 Task: Use Synth Zingers 02 Effect in this video Movie B.mp4
Action: Mouse moved to (331, 127)
Screenshot: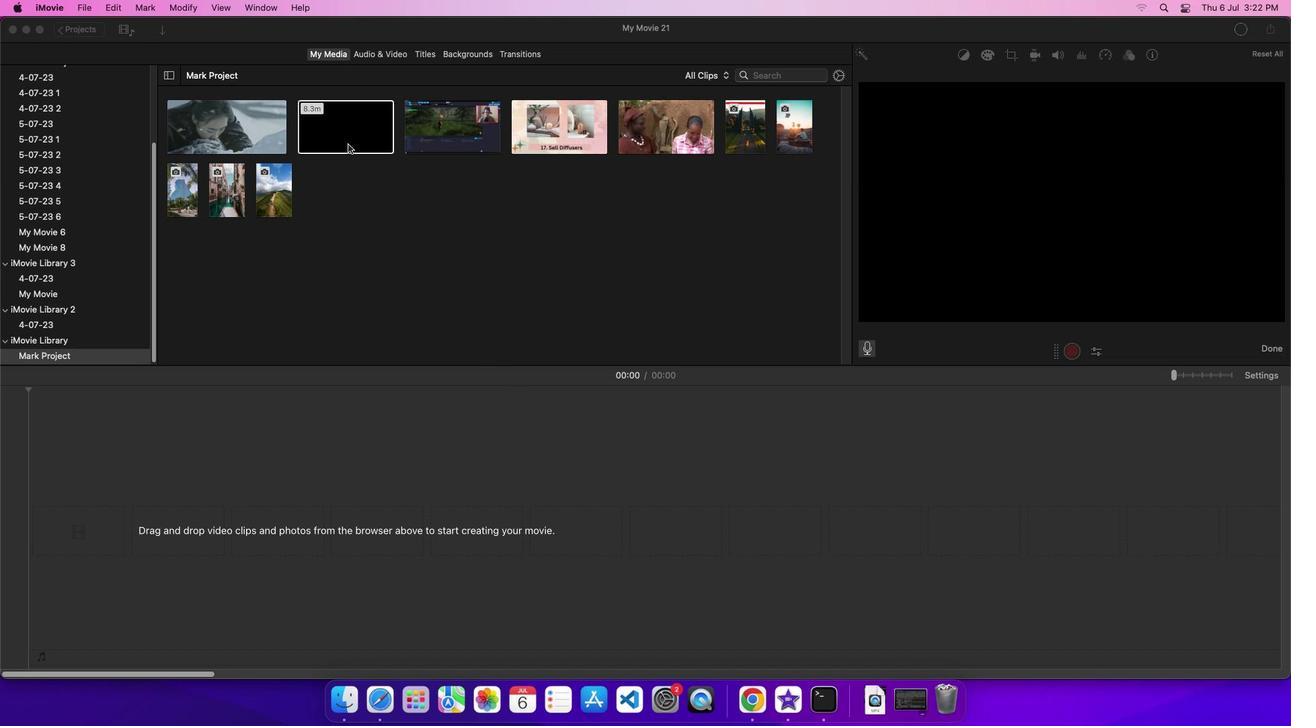 
Action: Mouse pressed left at (331, 127)
Screenshot: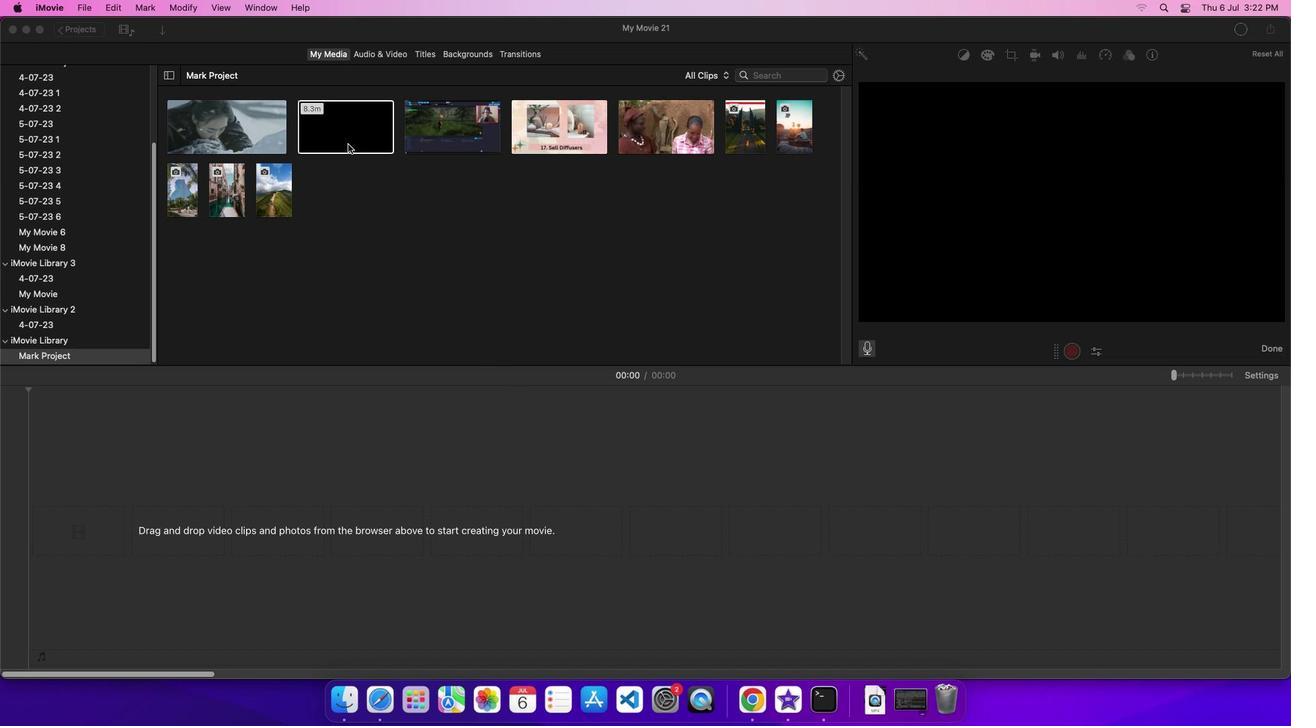 
Action: Mouse moved to (341, 115)
Screenshot: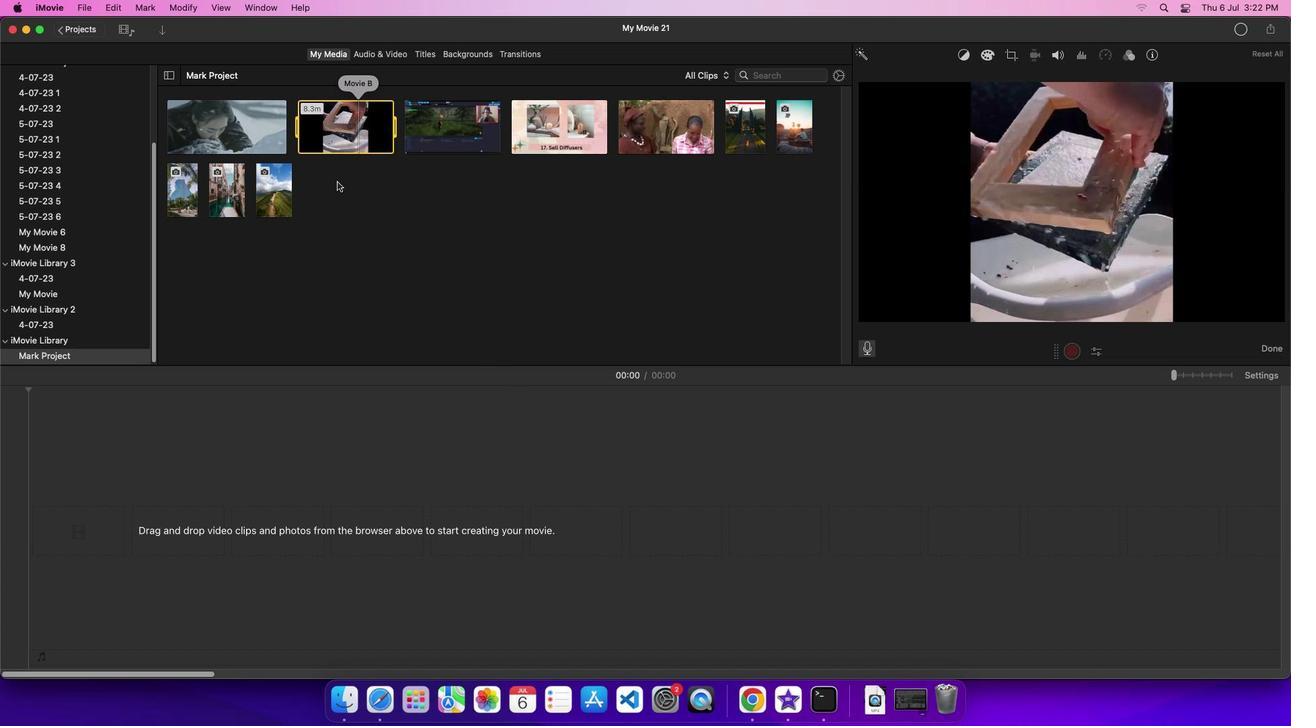 
Action: Mouse pressed left at (341, 115)
Screenshot: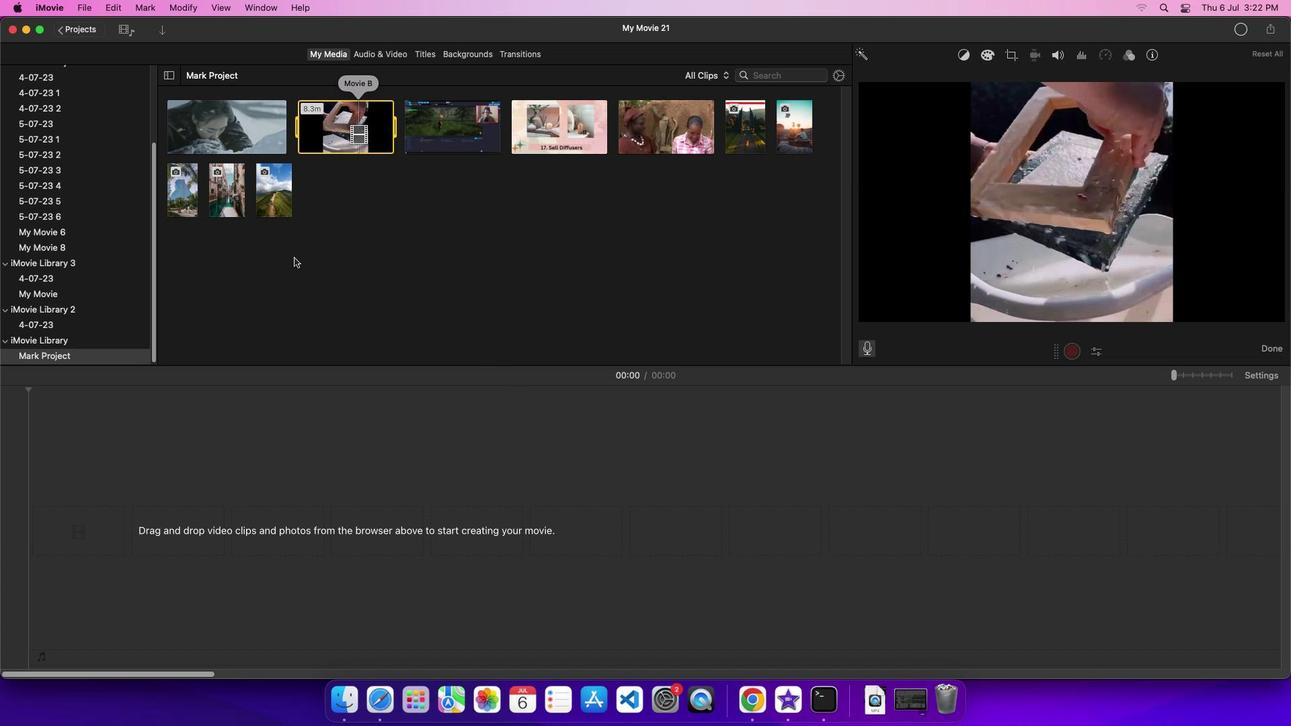 
Action: Mouse moved to (376, 41)
Screenshot: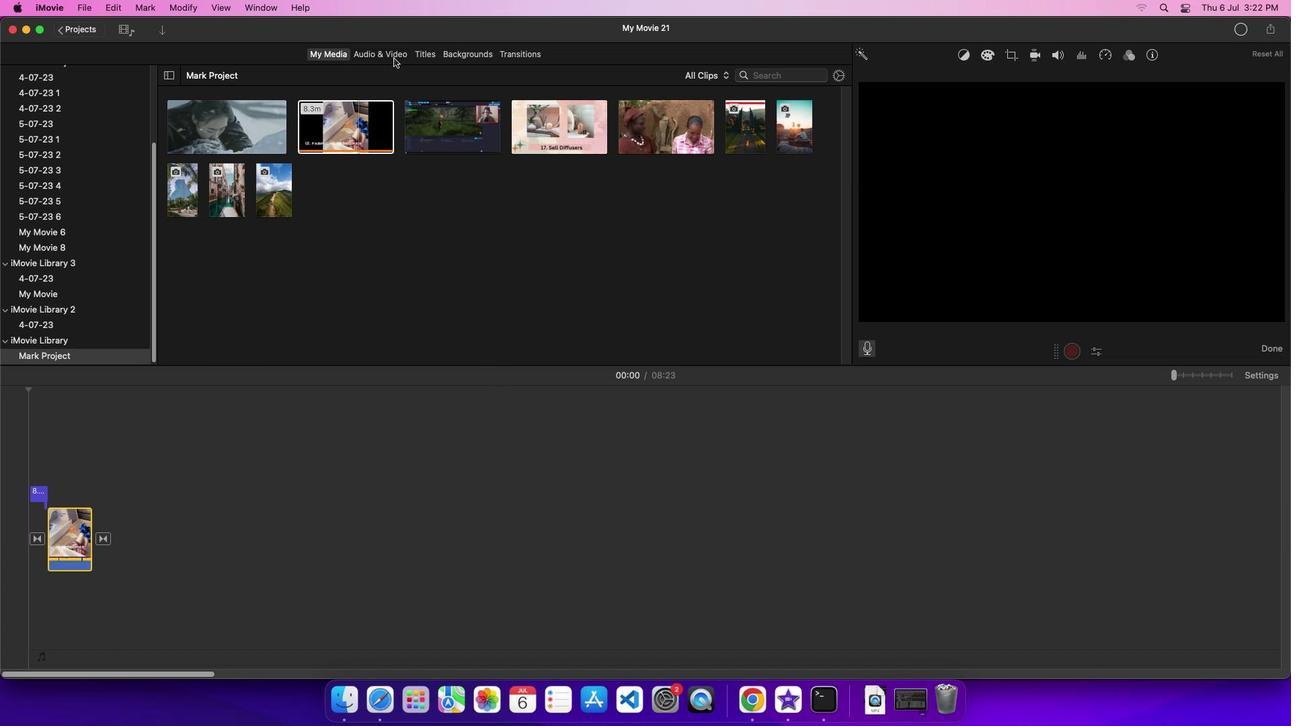 
Action: Mouse pressed left at (376, 41)
Screenshot: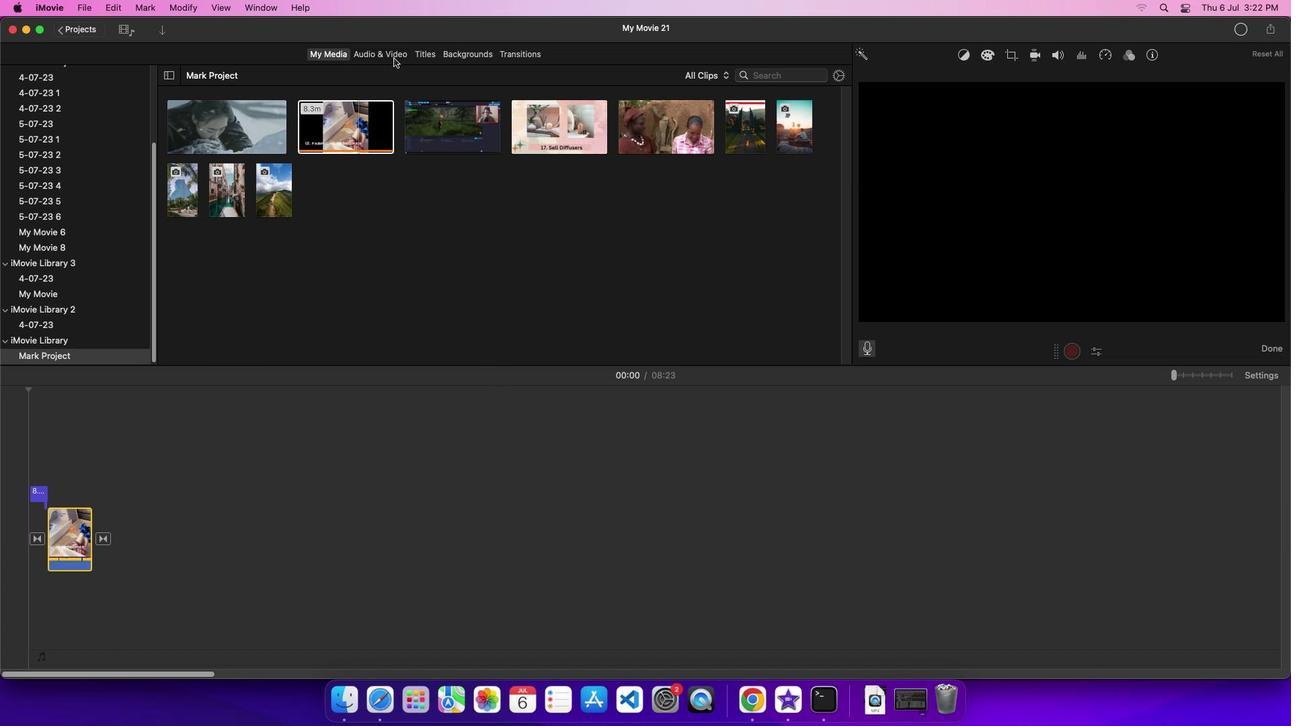 
Action: Mouse moved to (65, 109)
Screenshot: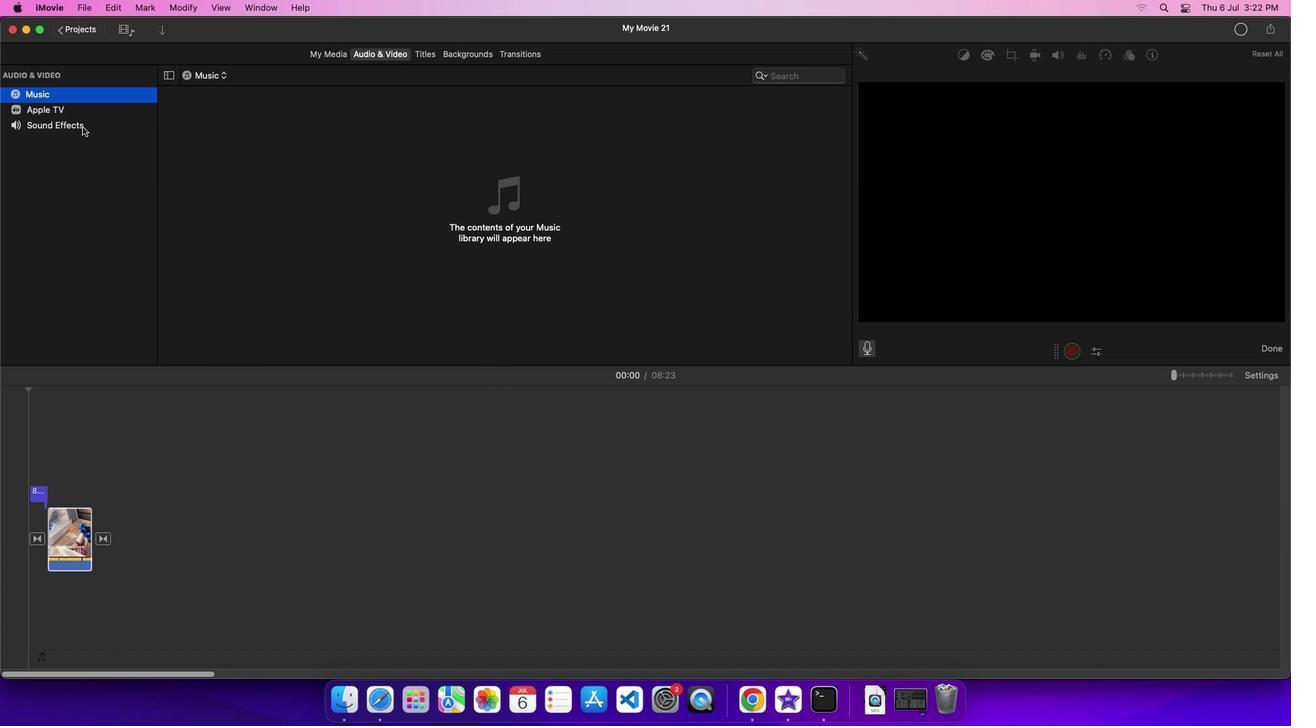 
Action: Mouse pressed left at (65, 109)
Screenshot: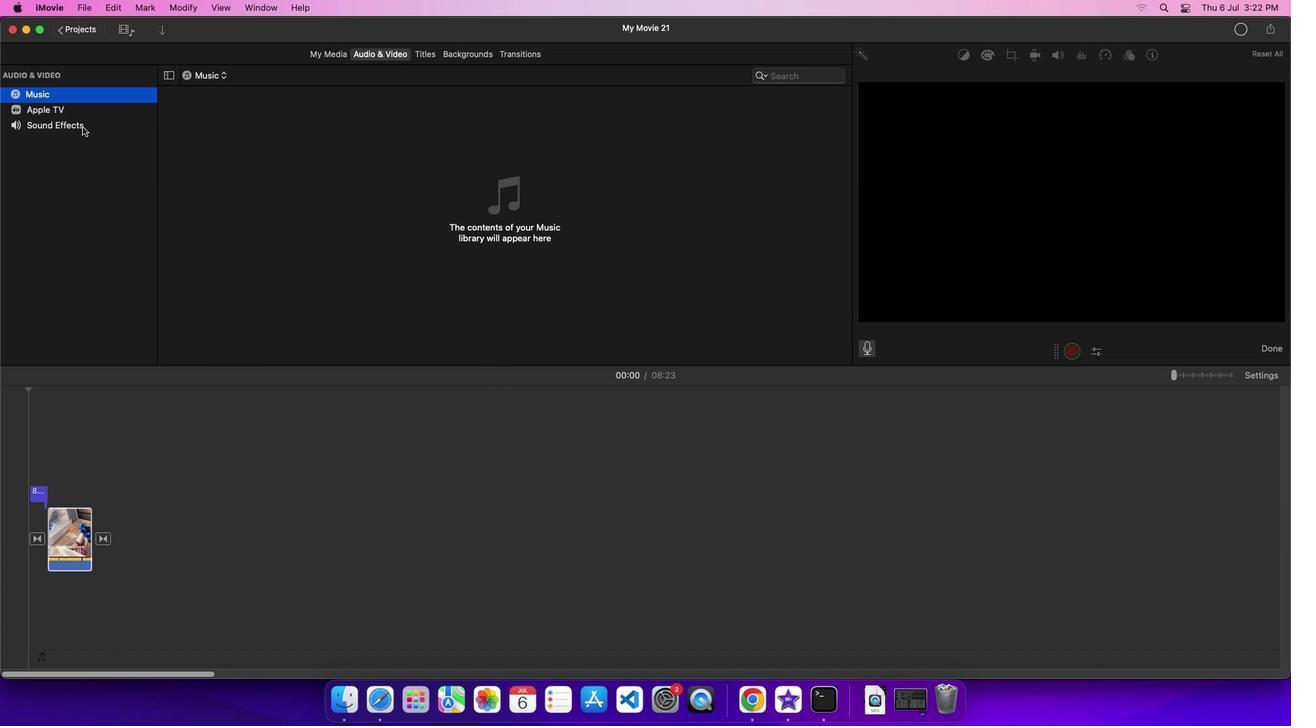 
Action: Mouse moved to (234, 305)
Screenshot: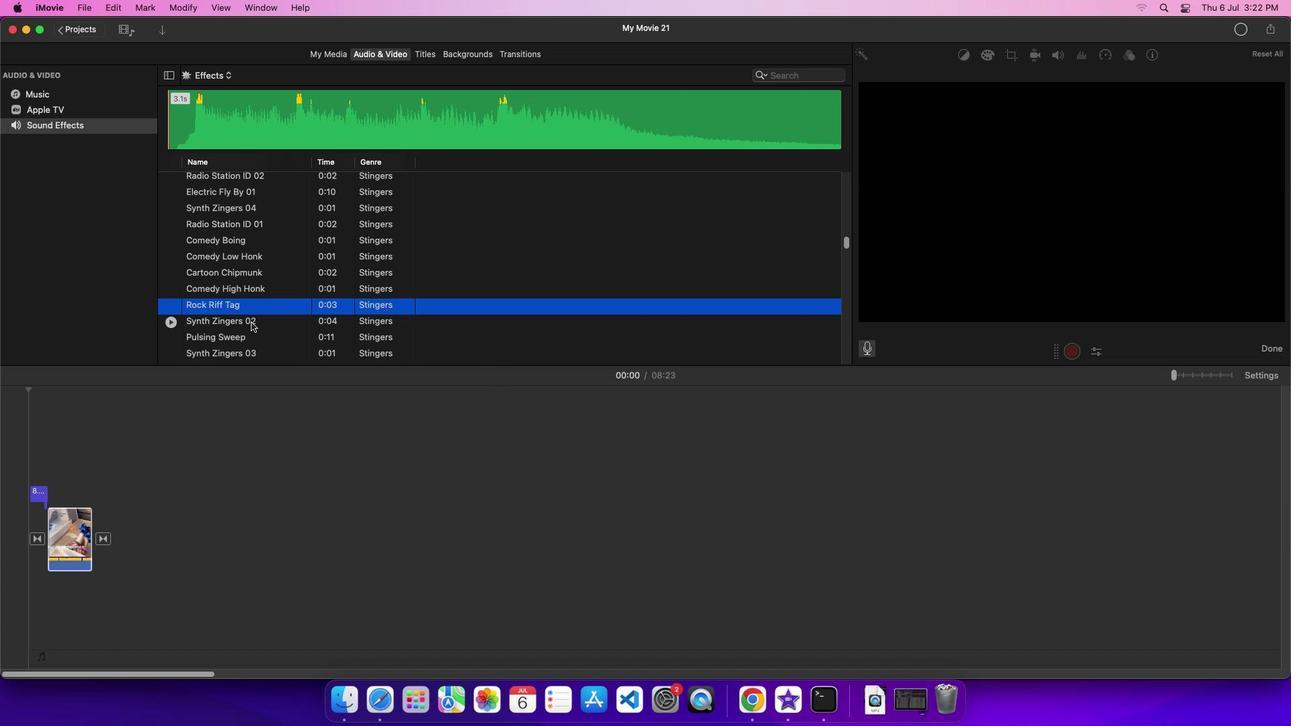 
Action: Mouse pressed left at (234, 305)
Screenshot: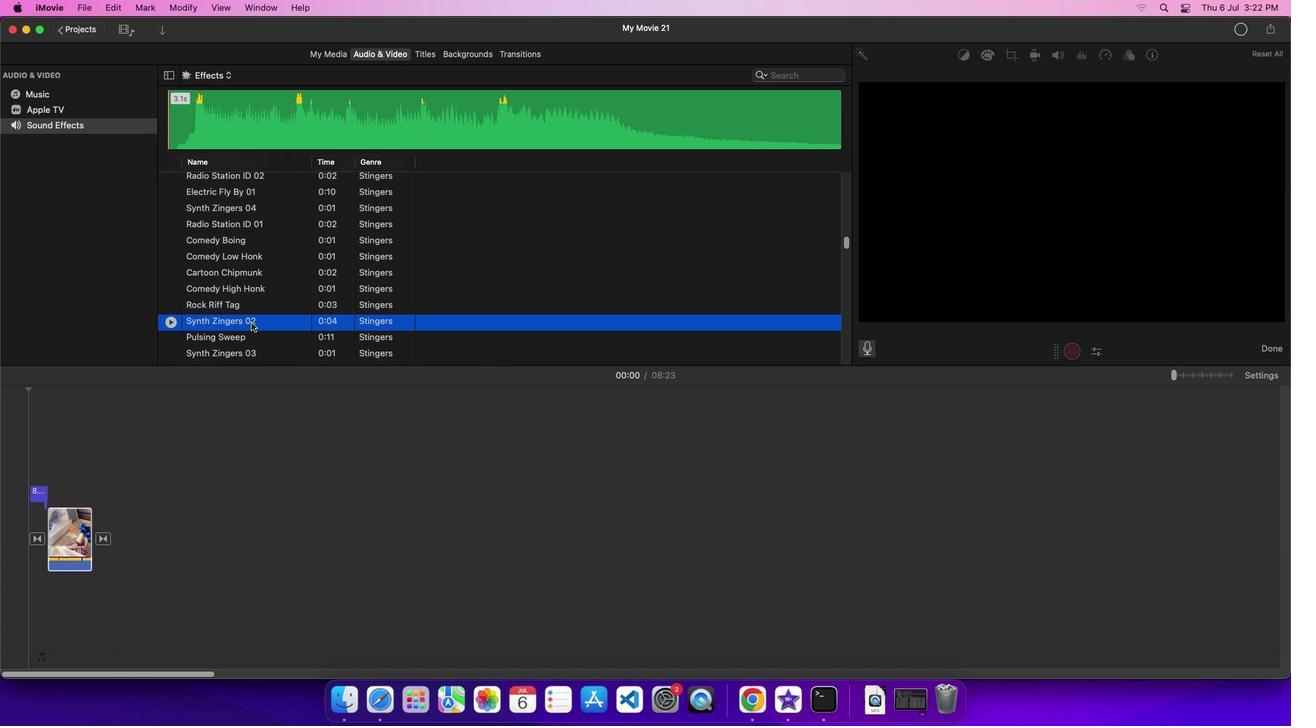
Action: Mouse moved to (255, 306)
Screenshot: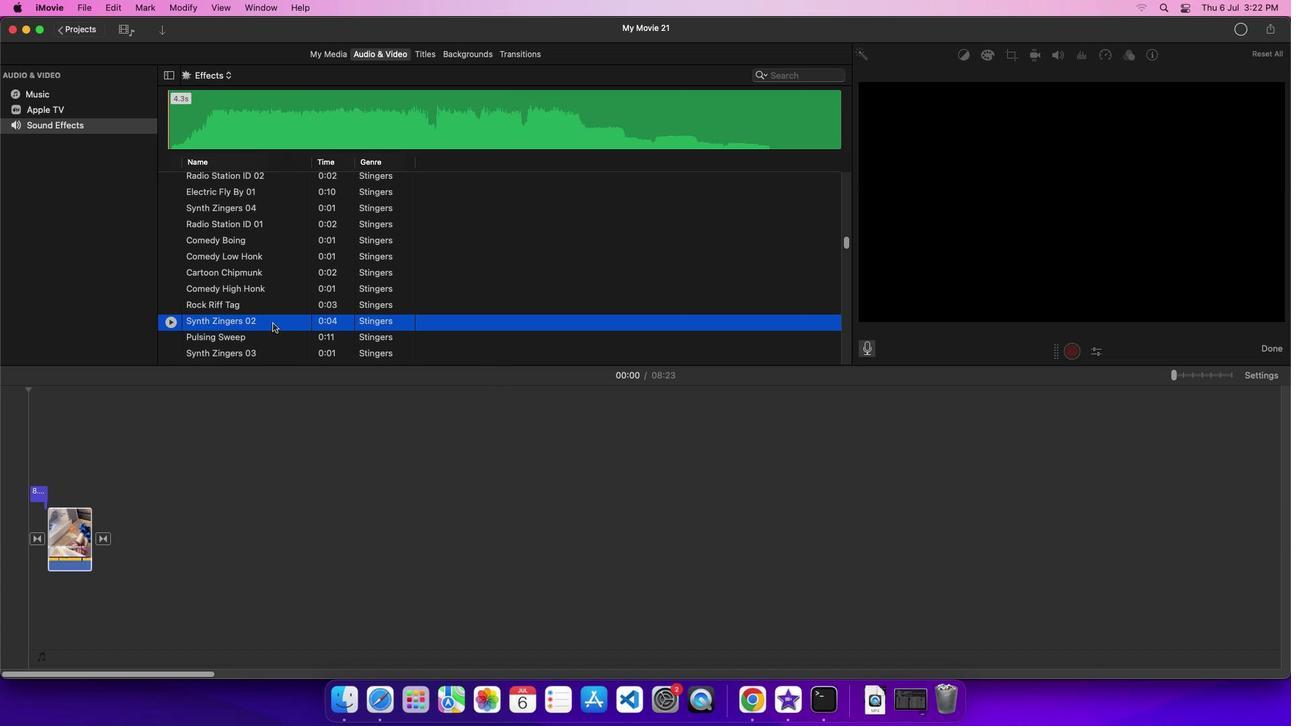 
Action: Mouse pressed left at (255, 306)
Screenshot: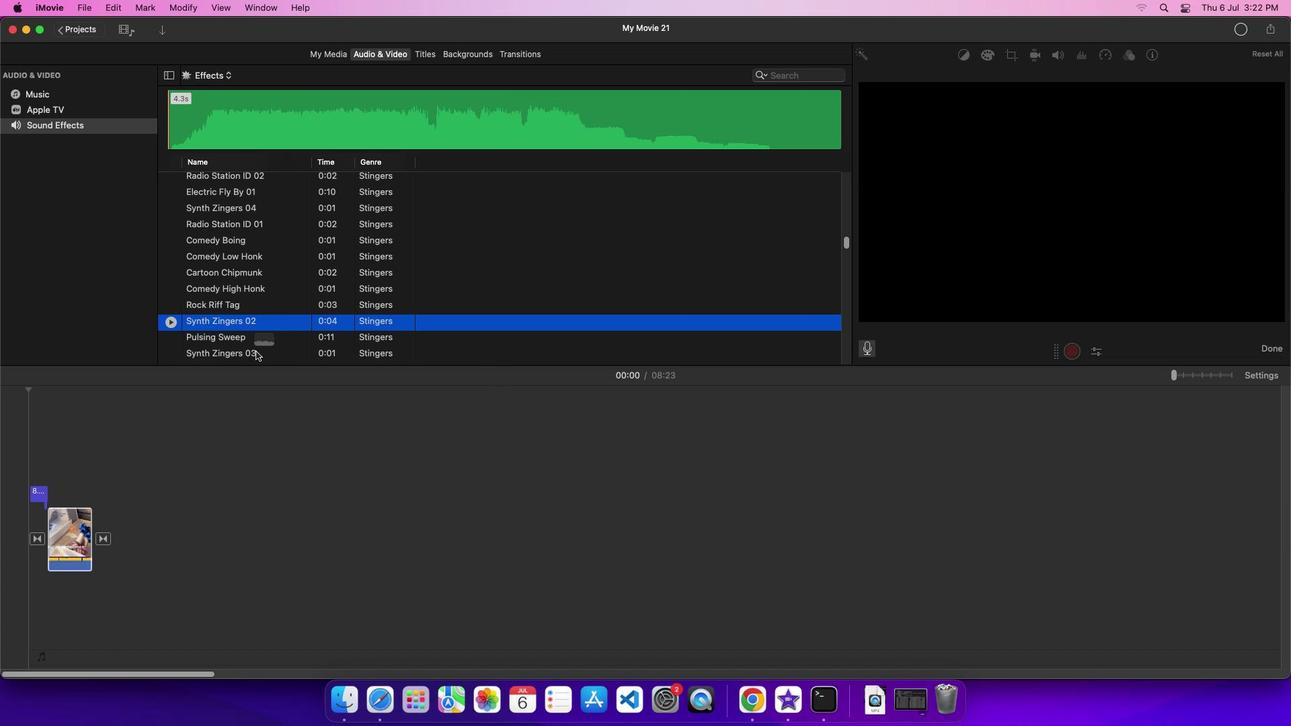 
Action: Mouse moved to (121, 529)
Screenshot: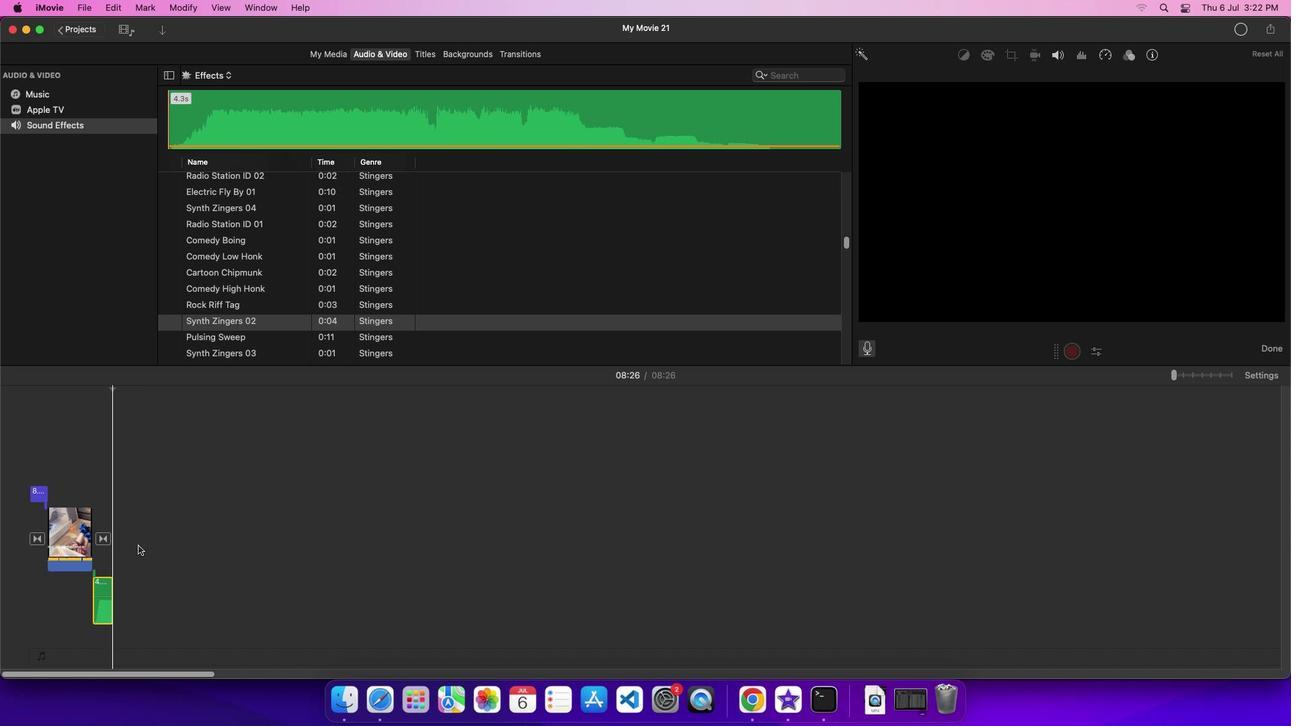 
